 Task: Assign Person0003 as Project Lead of Scrum Project Project0002 in Jira
Action: Mouse moved to (360, 431)
Screenshot: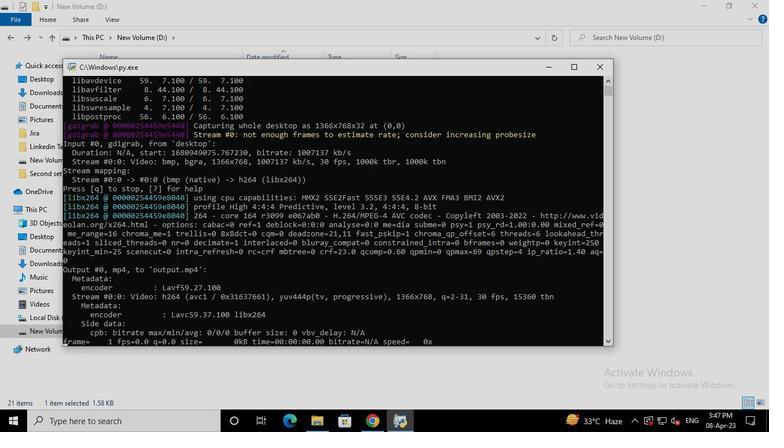
Action: Mouse pressed left at (360, 431)
Screenshot: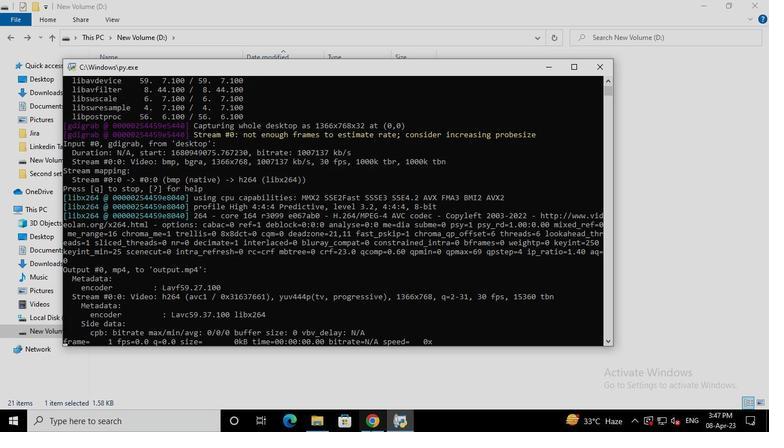 
Action: Mouse moved to (205, 58)
Screenshot: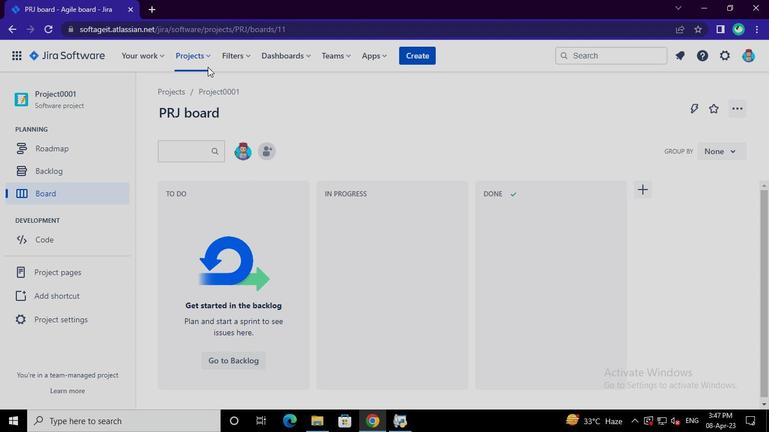 
Action: Mouse pressed left at (205, 58)
Screenshot: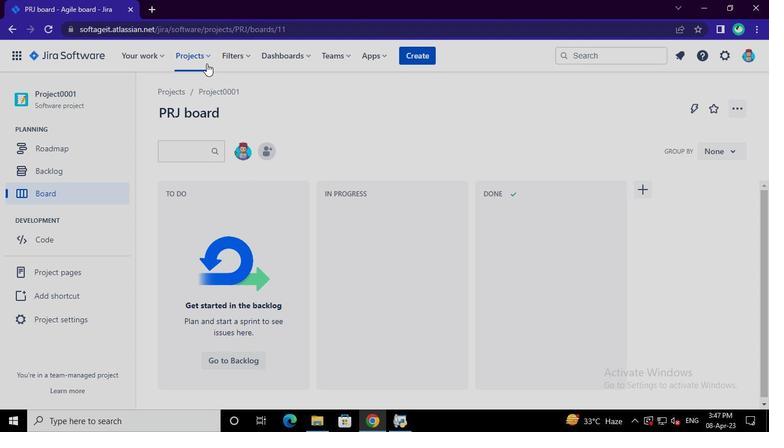 
Action: Mouse moved to (238, 130)
Screenshot: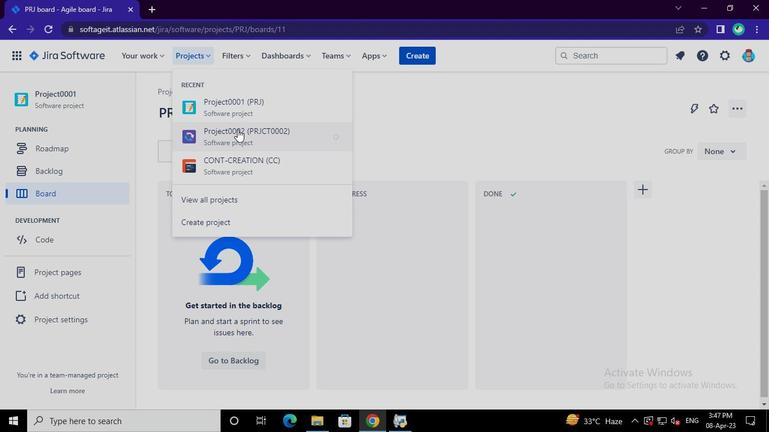 
Action: Mouse pressed left at (238, 130)
Screenshot: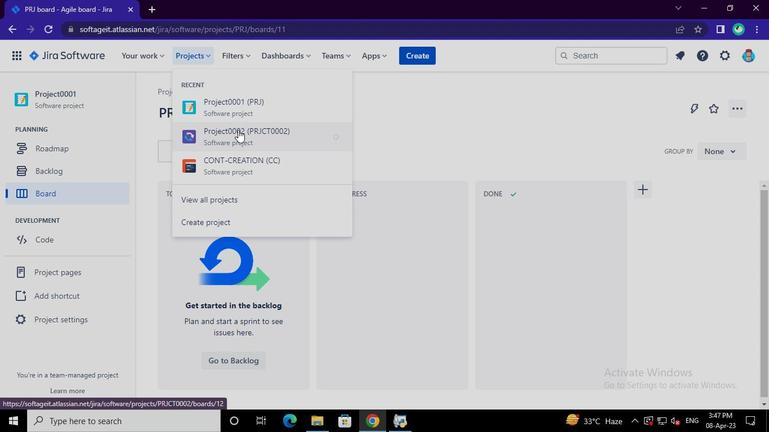 
Action: Mouse moved to (75, 317)
Screenshot: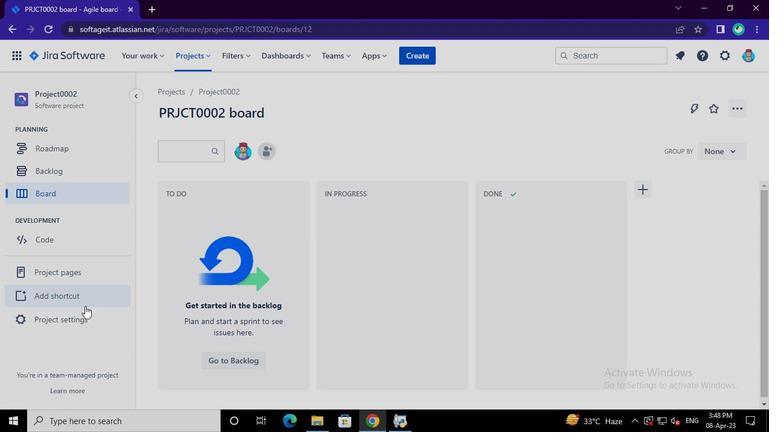 
Action: Mouse pressed left at (75, 317)
Screenshot: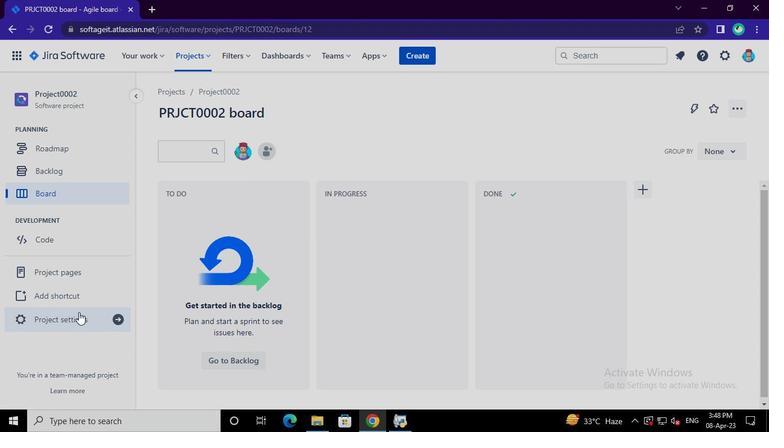 
Action: Mouse moved to (385, 363)
Screenshot: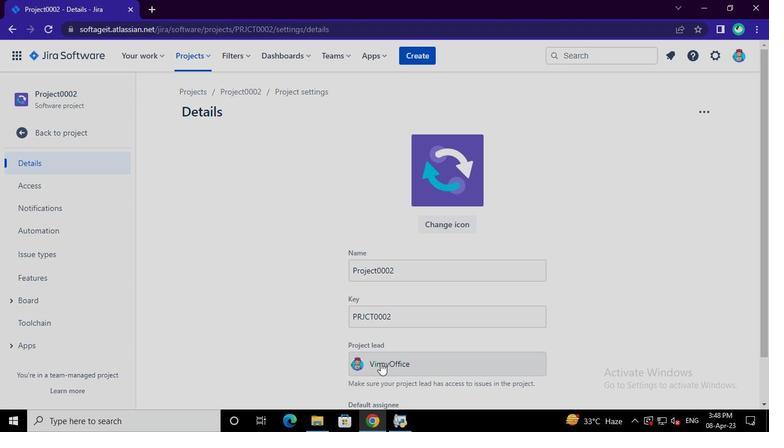 
Action: Mouse pressed left at (385, 363)
Screenshot: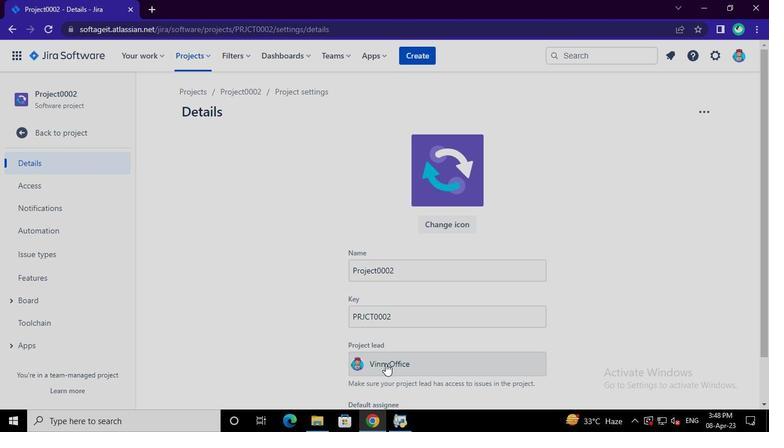 
Action: Mouse moved to (397, 277)
Screenshot: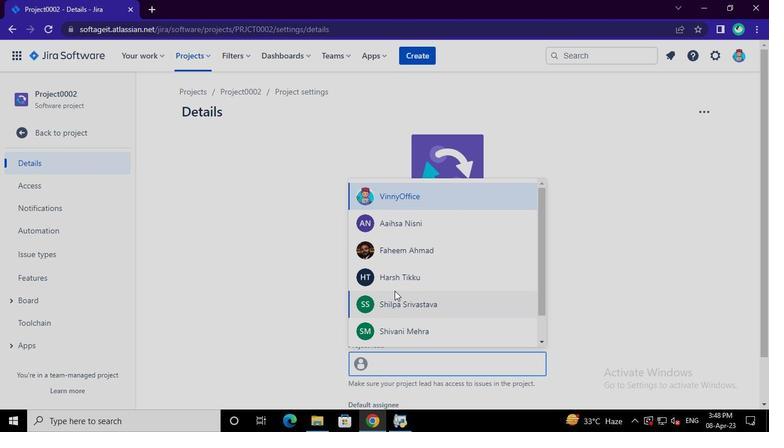 
Action: Mouse pressed left at (397, 277)
Screenshot: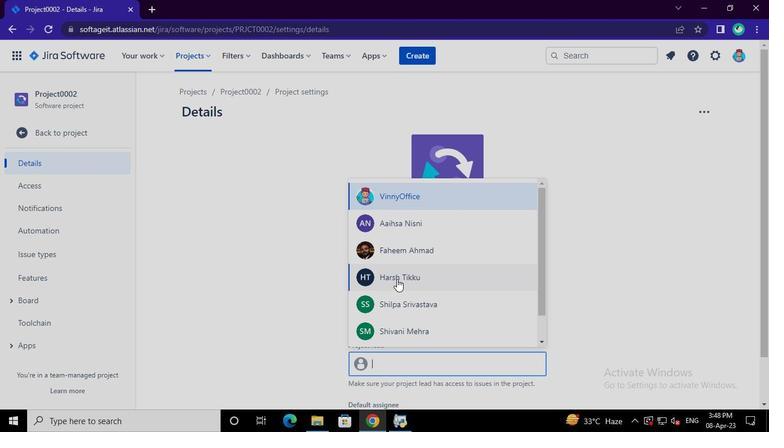 
Action: Mouse moved to (375, 396)
Screenshot: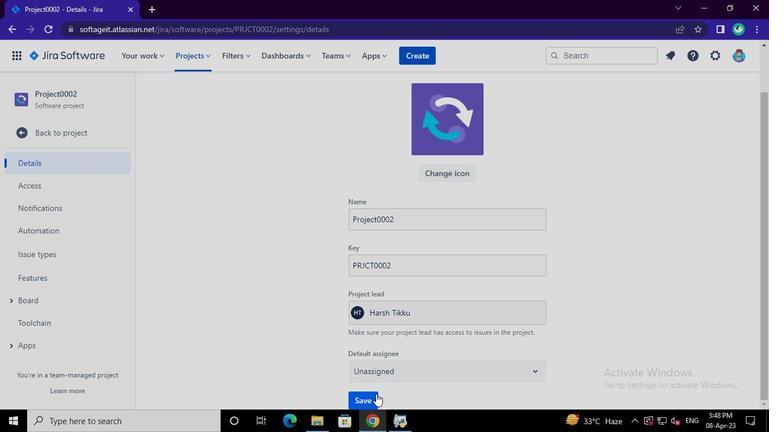 
Action: Mouse pressed left at (375, 396)
Screenshot: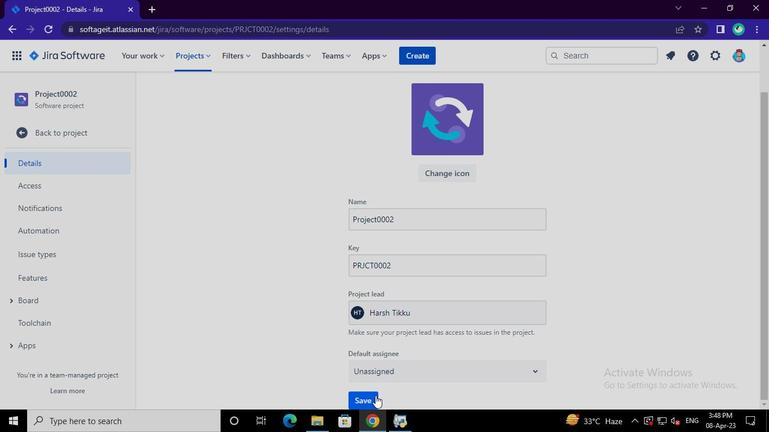 
Action: Mouse moved to (401, 428)
Screenshot: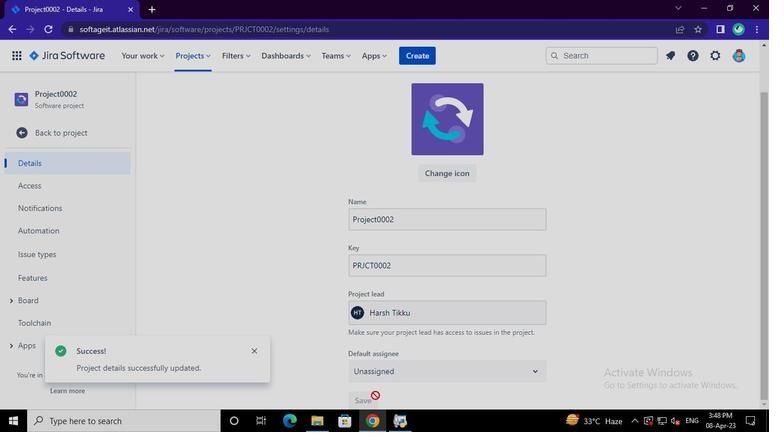 
Action: Mouse pressed left at (401, 428)
Screenshot: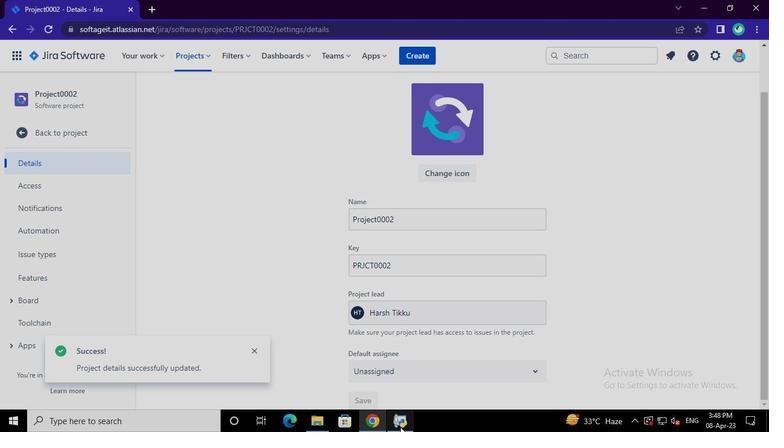 
Action: Mouse moved to (605, 64)
Screenshot: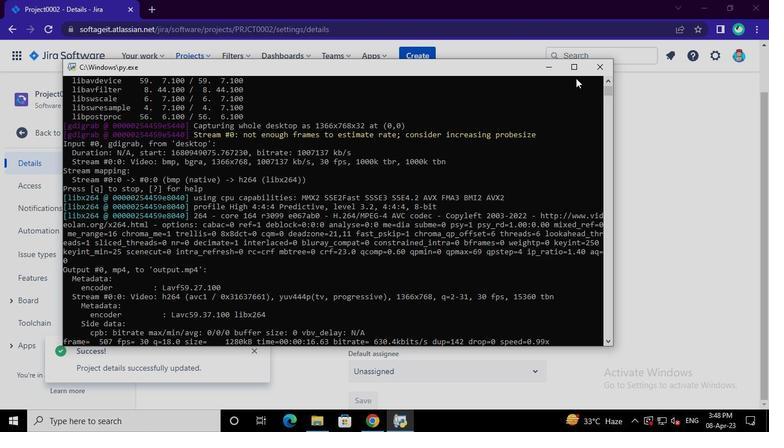 
Action: Mouse pressed left at (605, 64)
Screenshot: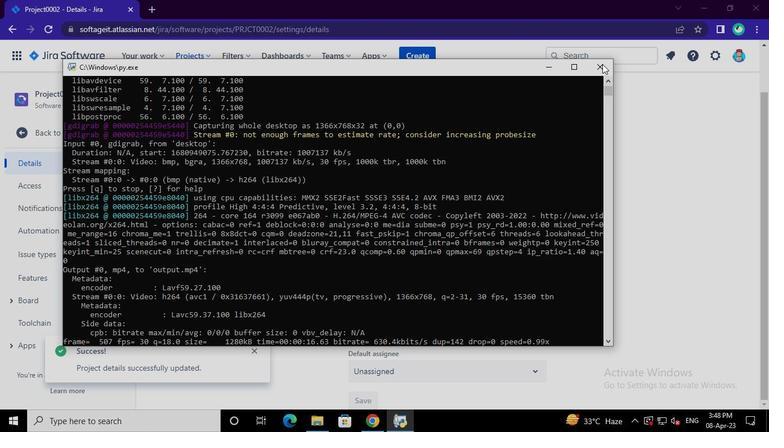 
